 Task: Make in the project AgileHeart an epic 'IT Financial Management Process Improvement'. Create in the project AgileHeart an epic 'IT Event Management Process Improvement'. Add in the project AgileHeart an epic 'IT Access Management'
Action: Mouse moved to (191, 52)
Screenshot: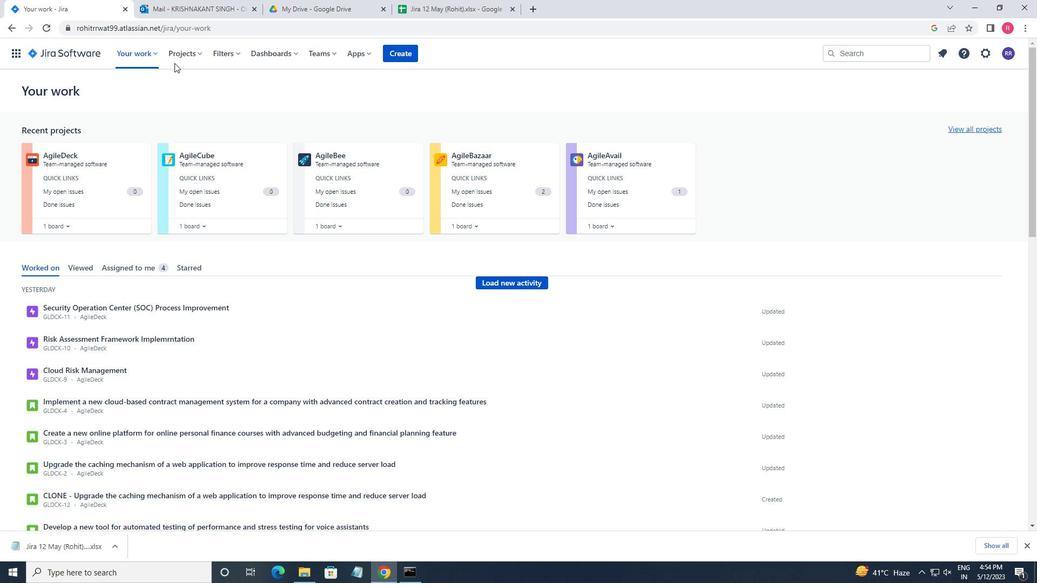 
Action: Mouse pressed left at (191, 52)
Screenshot: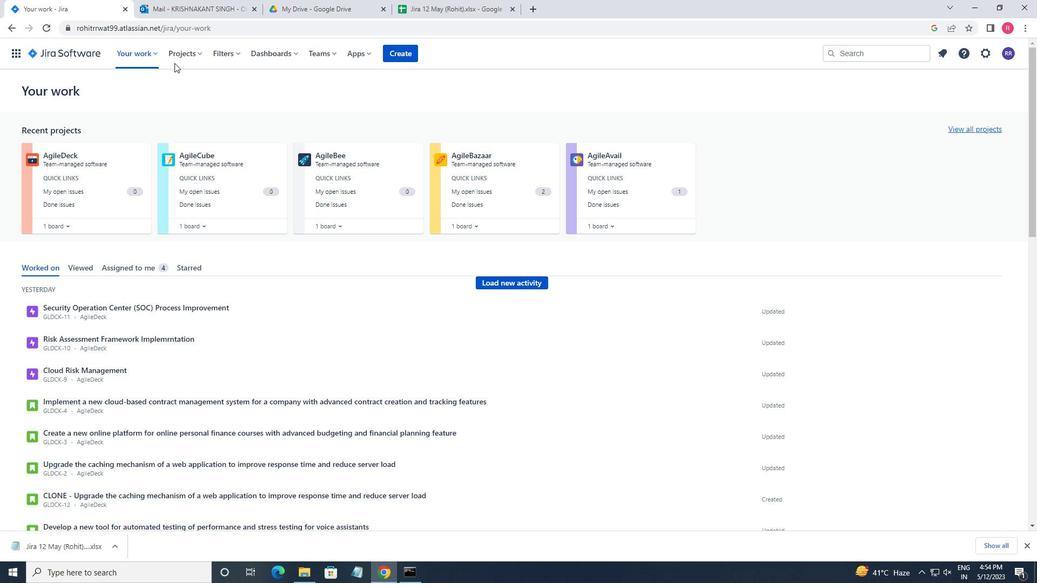 
Action: Mouse moved to (210, 105)
Screenshot: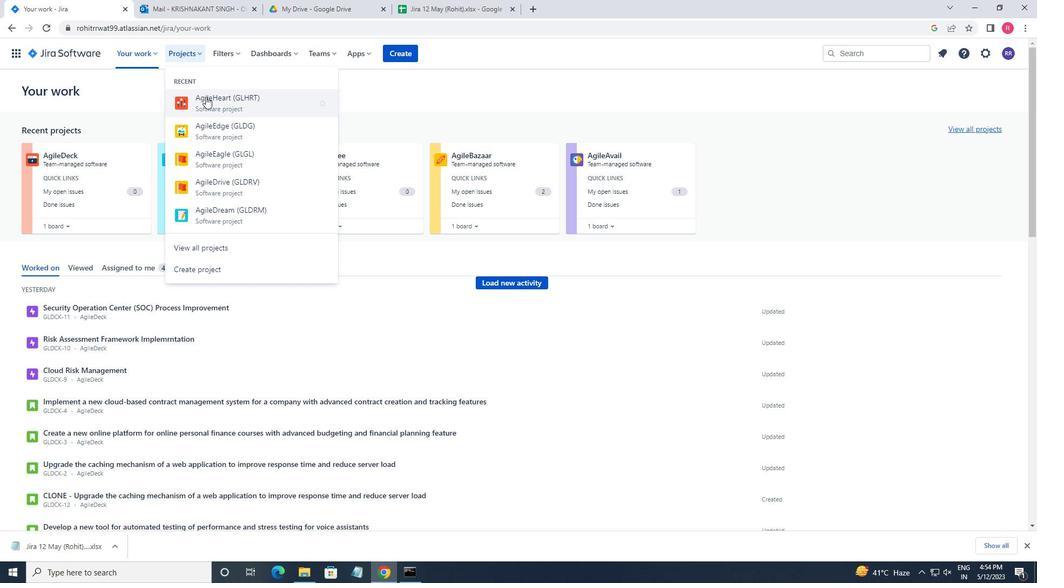 
Action: Mouse pressed left at (210, 105)
Screenshot: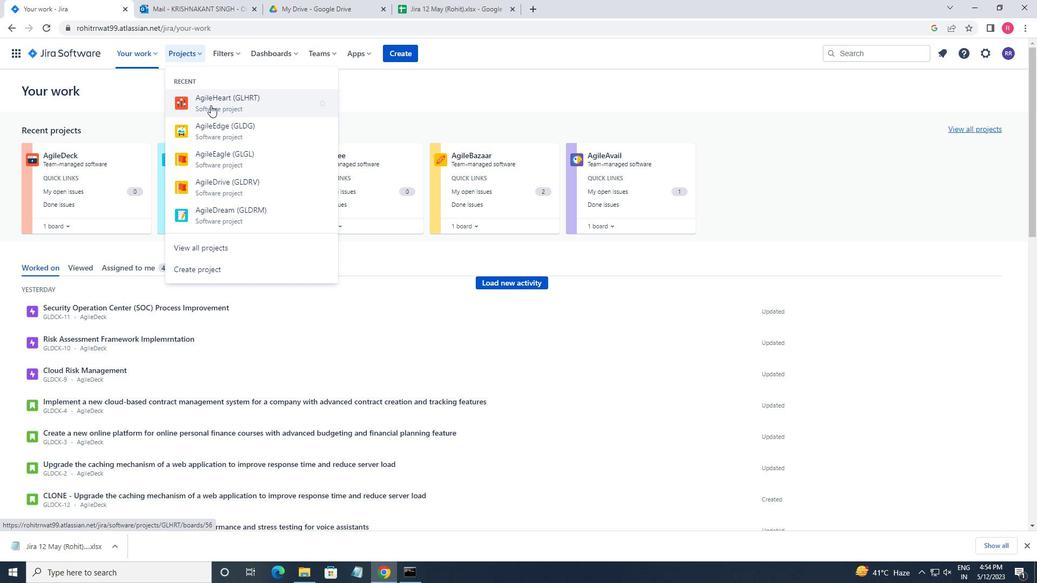 
Action: Mouse moved to (43, 167)
Screenshot: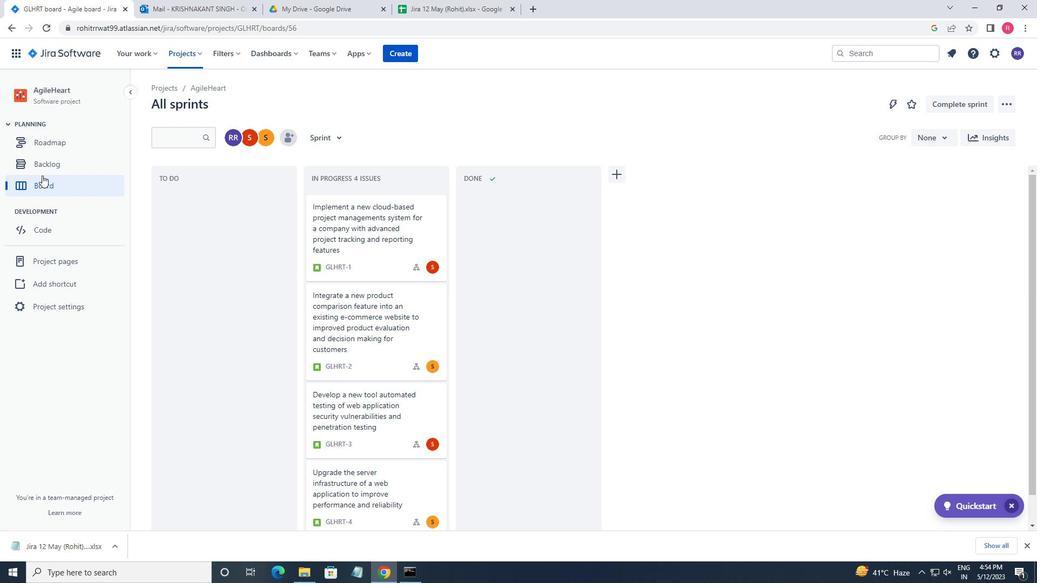 
Action: Mouse pressed left at (43, 167)
Screenshot: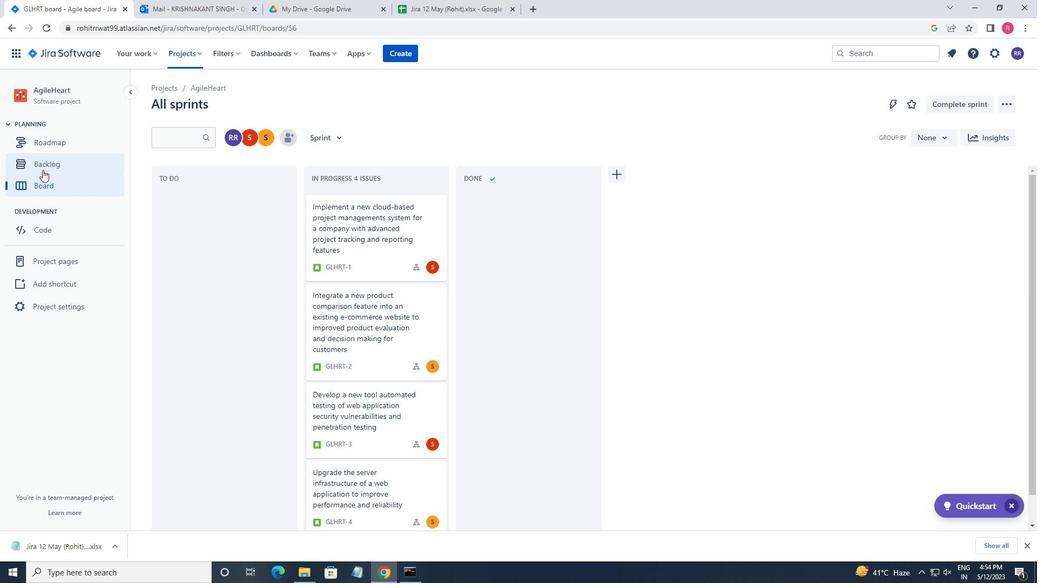 
Action: Mouse moved to (518, 440)
Screenshot: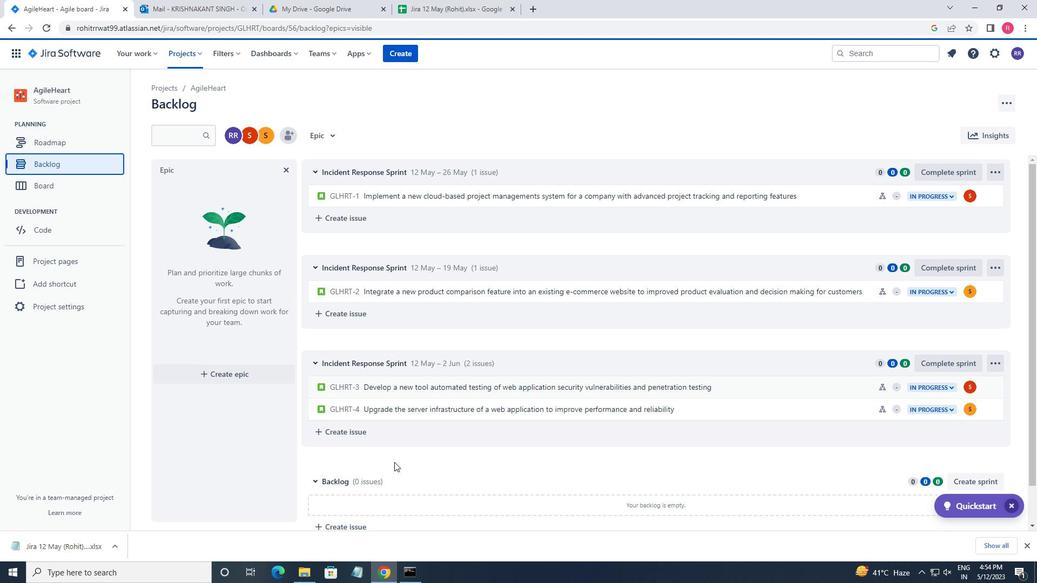 
Action: Mouse scrolled (518, 440) with delta (0, 0)
Screenshot: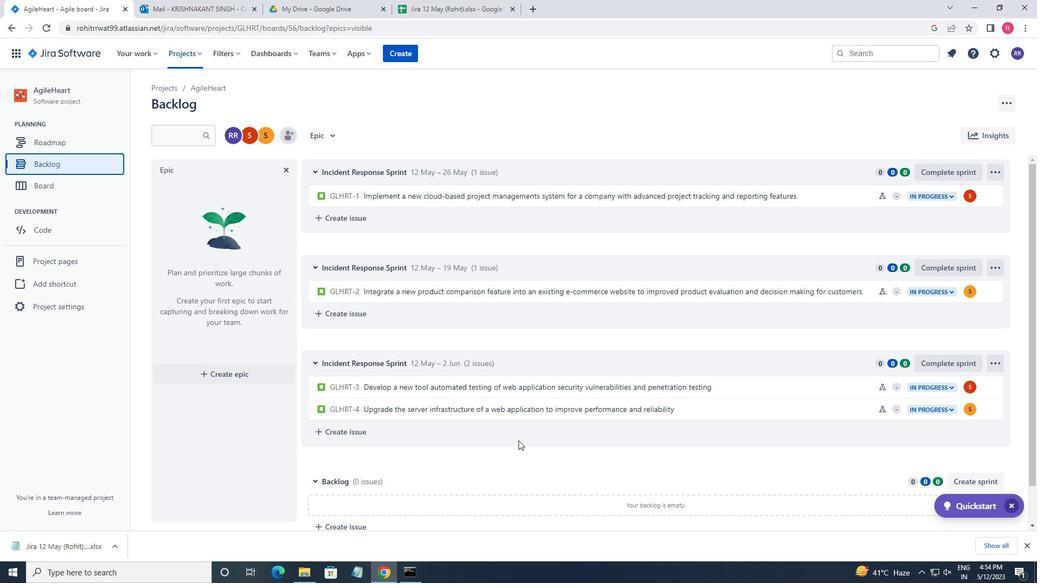 
Action: Mouse scrolled (518, 440) with delta (0, 0)
Screenshot: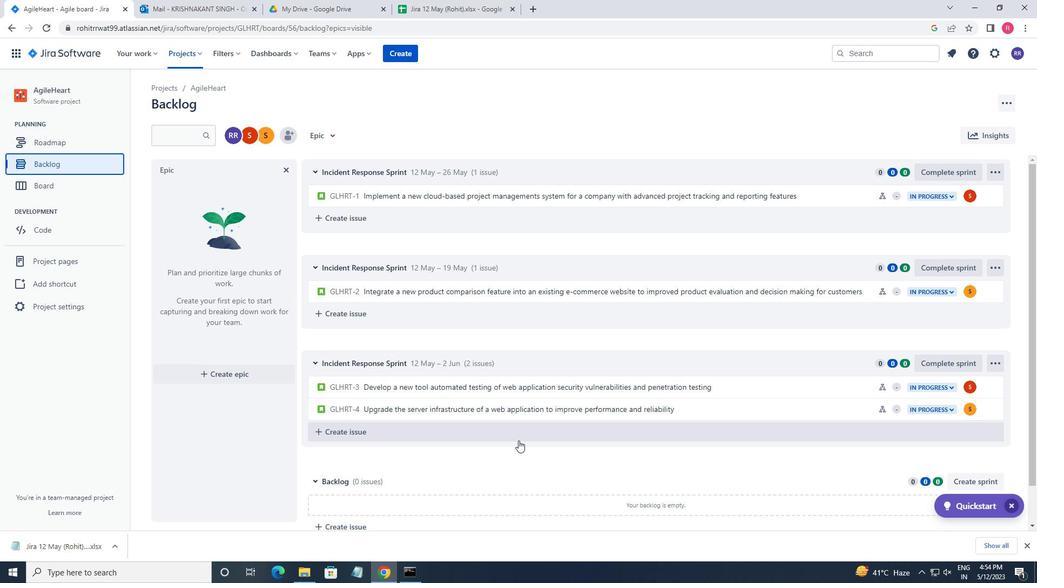 
Action: Mouse scrolled (518, 440) with delta (0, 0)
Screenshot: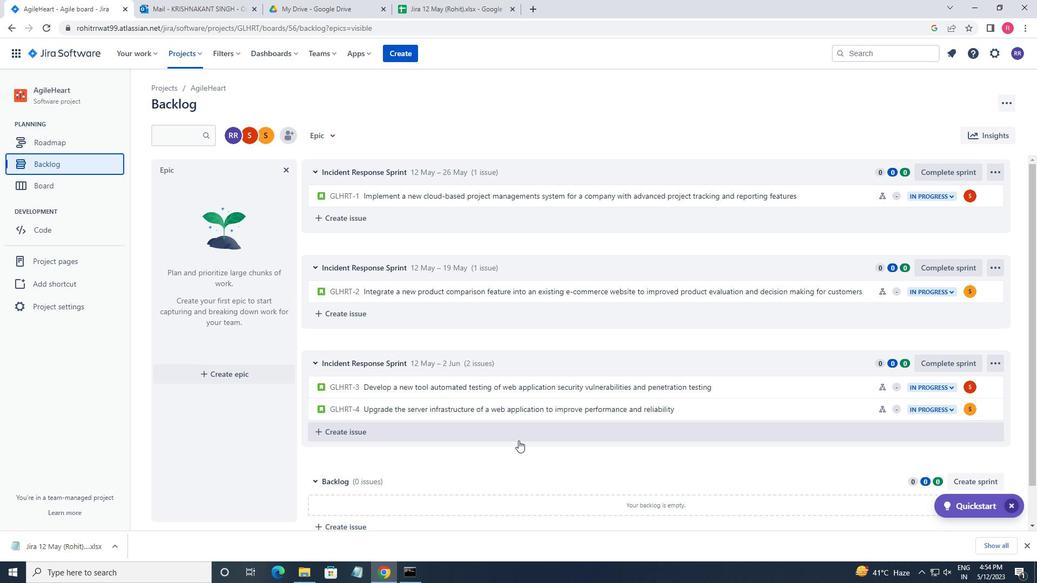
Action: Mouse moved to (557, 439)
Screenshot: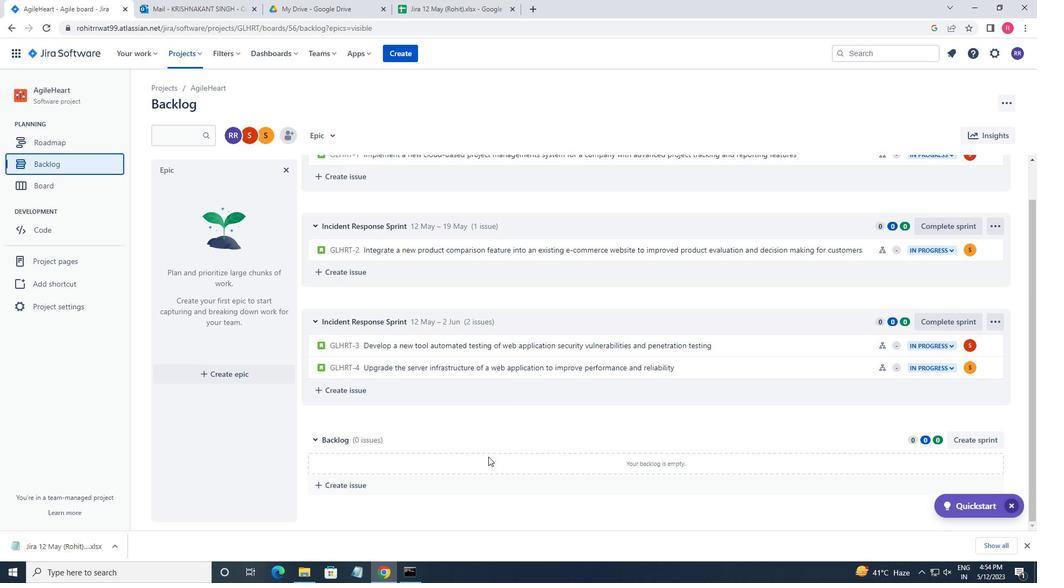 
Action: Mouse scrolled (557, 440) with delta (0, 0)
Screenshot: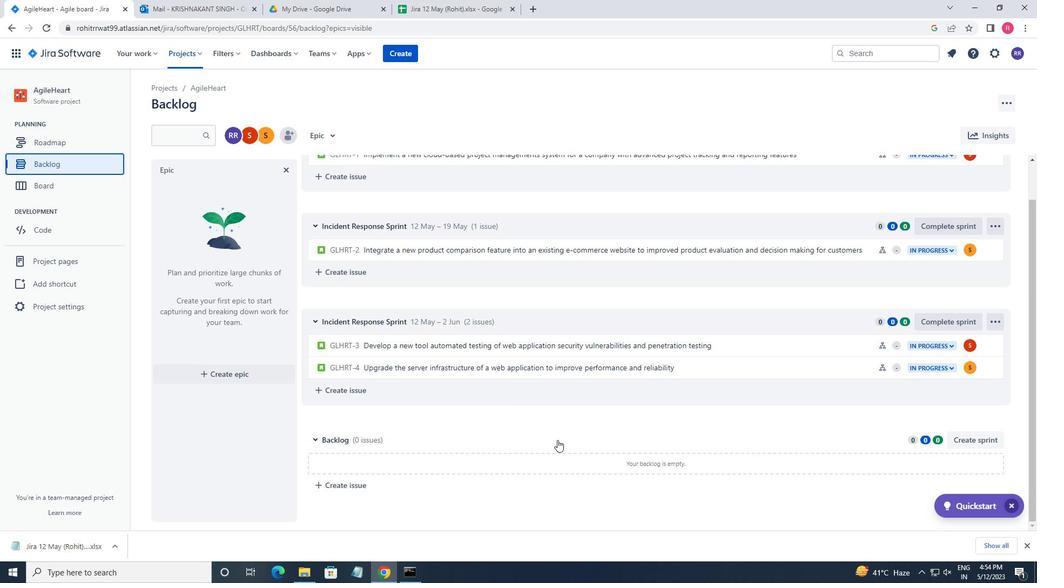 
Action: Mouse scrolled (557, 440) with delta (0, 0)
Screenshot: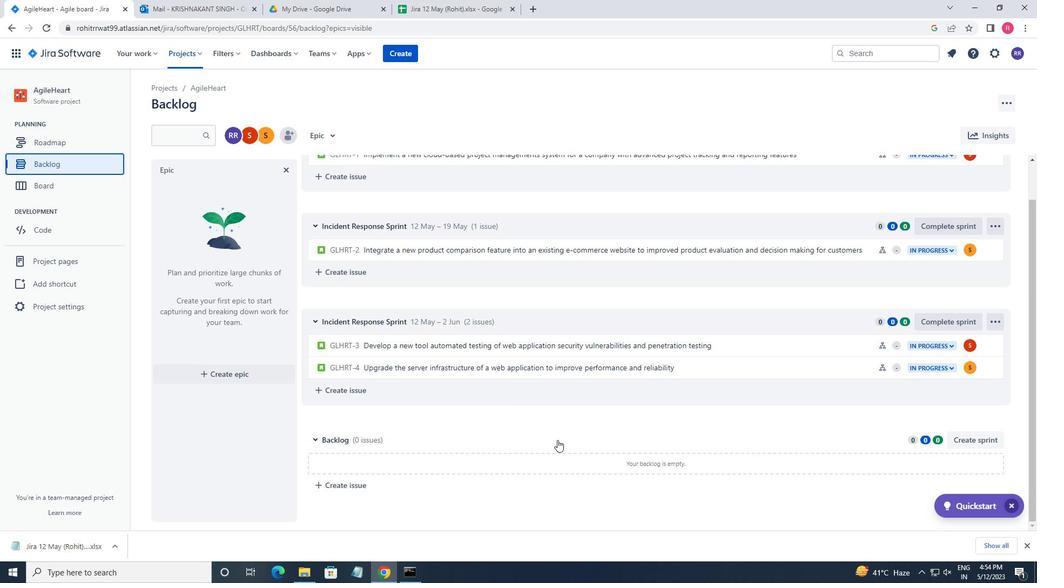 
Action: Mouse scrolled (557, 440) with delta (0, 0)
Screenshot: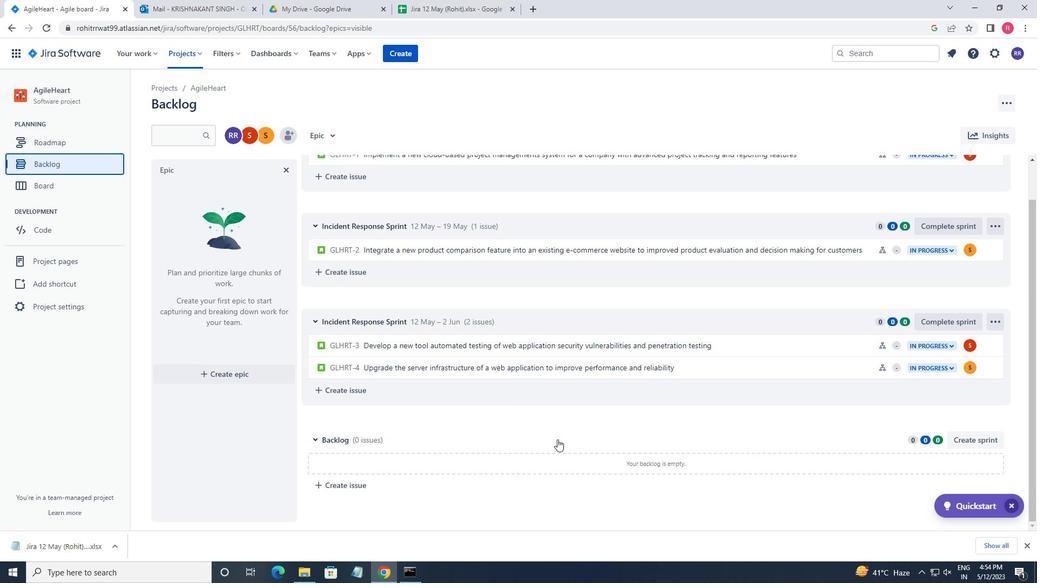 
Action: Mouse moved to (558, 439)
Screenshot: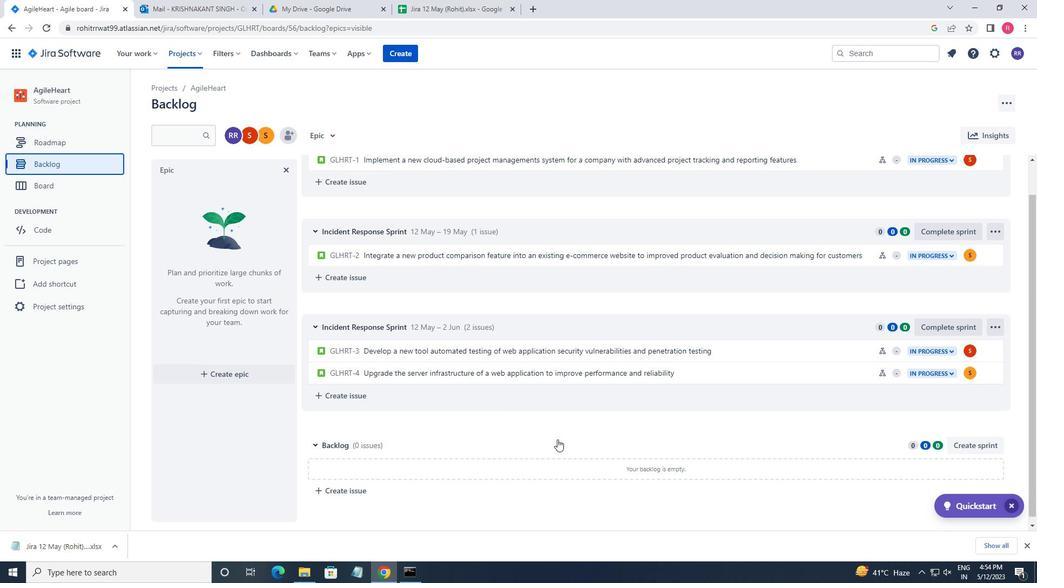 
Action: Mouse scrolled (558, 439) with delta (0, 0)
Screenshot: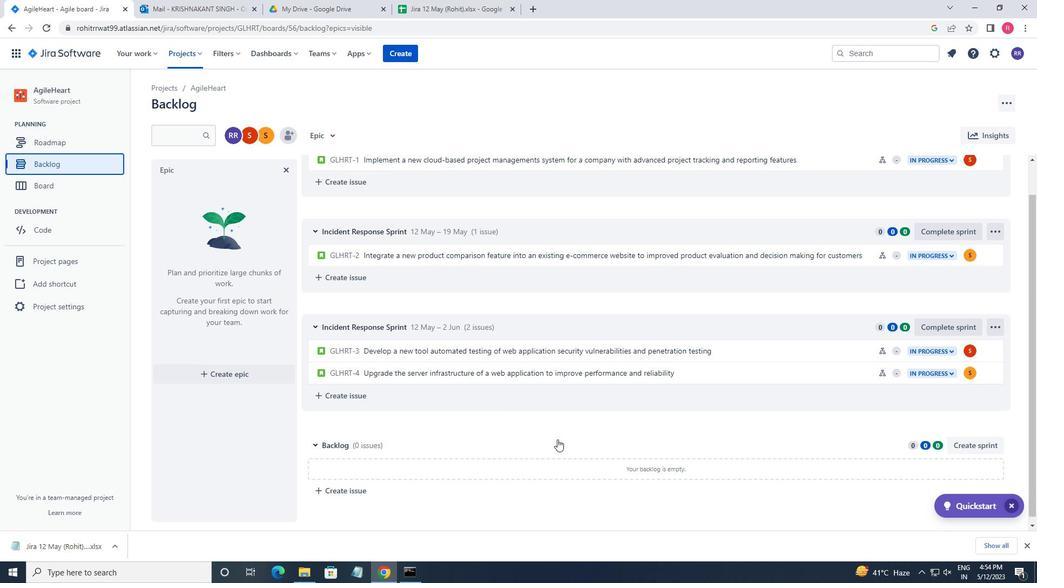 
Action: Mouse moved to (221, 377)
Screenshot: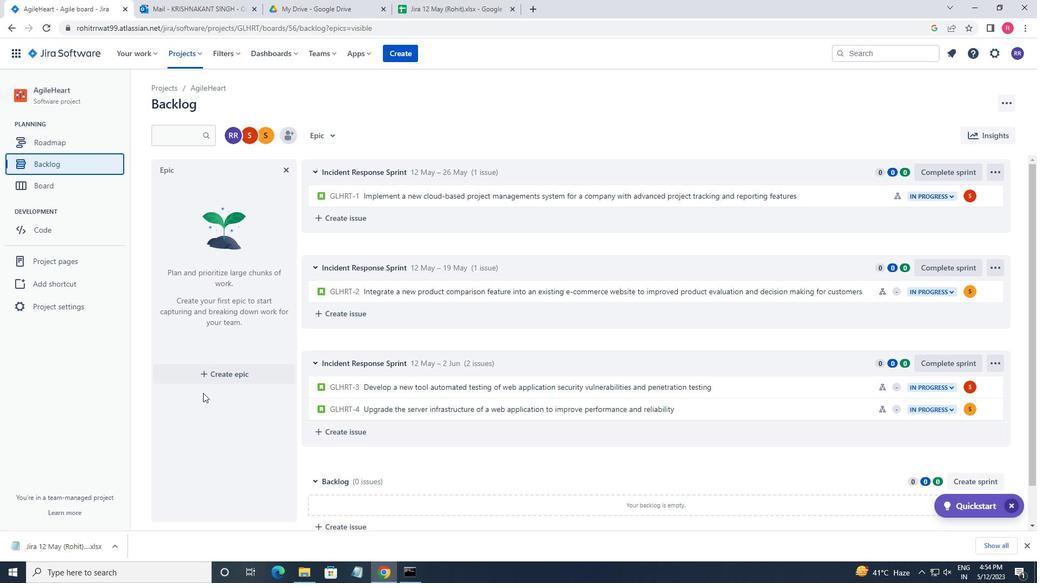 
Action: Mouse pressed left at (221, 377)
Screenshot: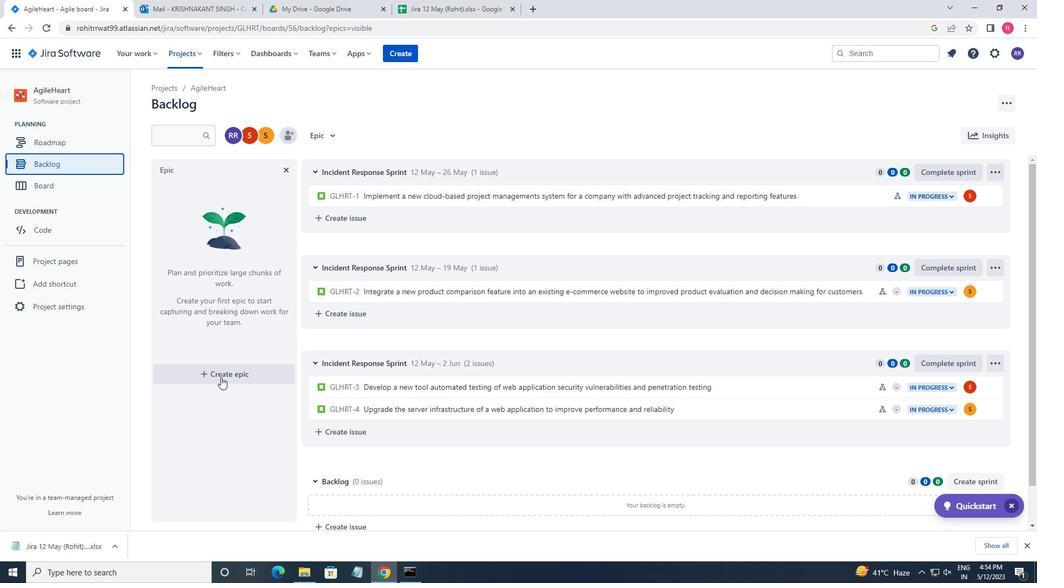 
Action: Key pressed <Key.shift_r>IT<Key.space><Key.shift><Key.shift>FINACIAL<Key.space>
Screenshot: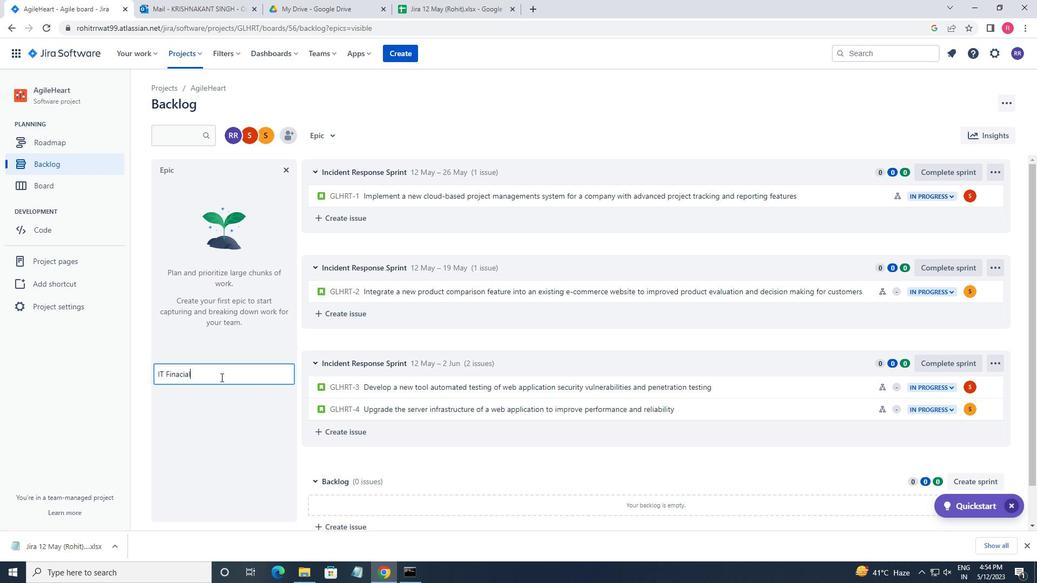 
Action: Mouse moved to (221, 377)
Screenshot: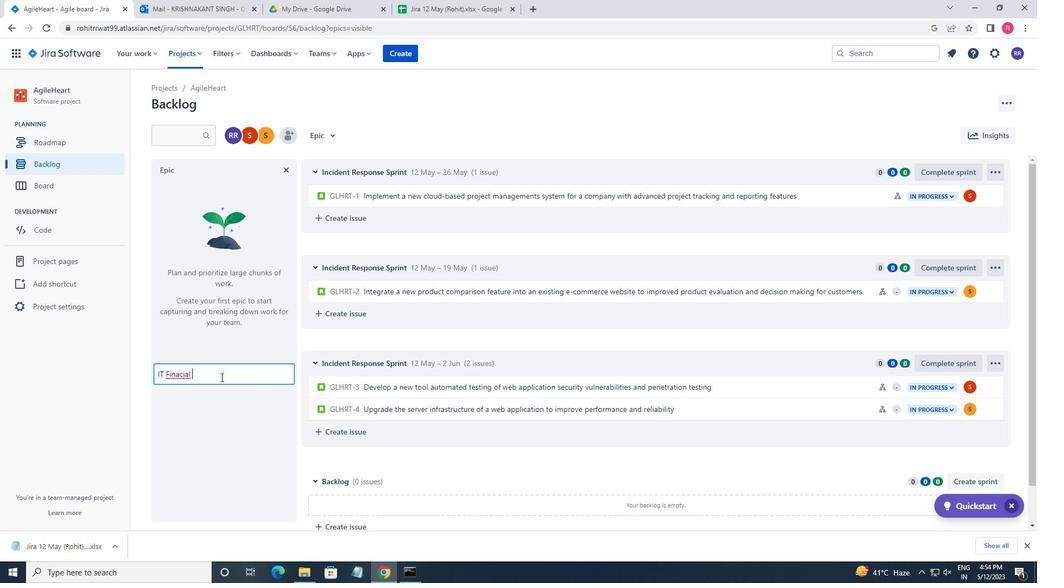
Action: Key pressed <Key.backspace><Key.backspace><Key.backspace><Key.backspace>
Screenshot: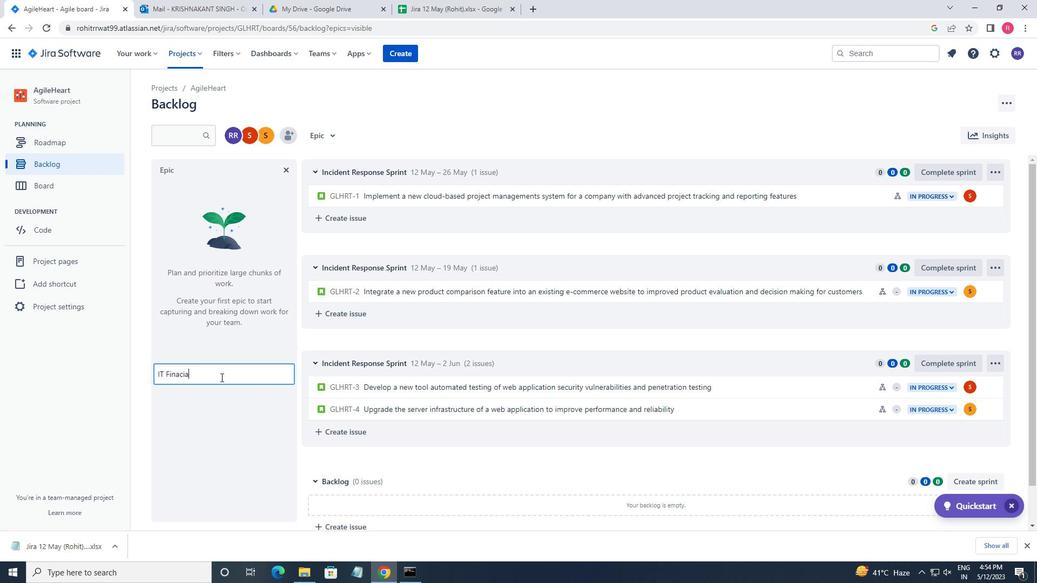 
Action: Mouse moved to (209, 369)
Screenshot: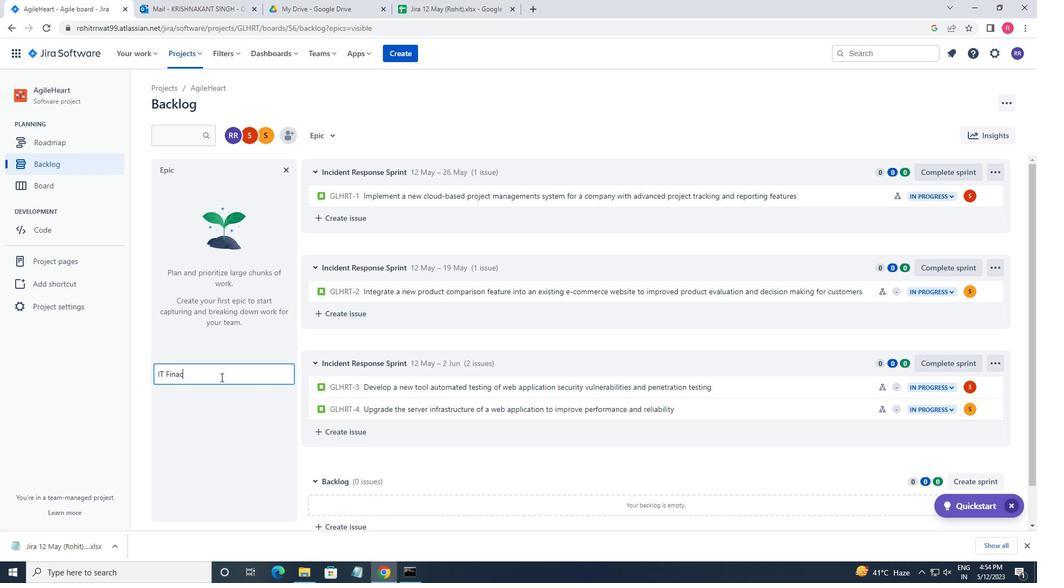 
Action: Key pressed <Key.backspace>
Screenshot: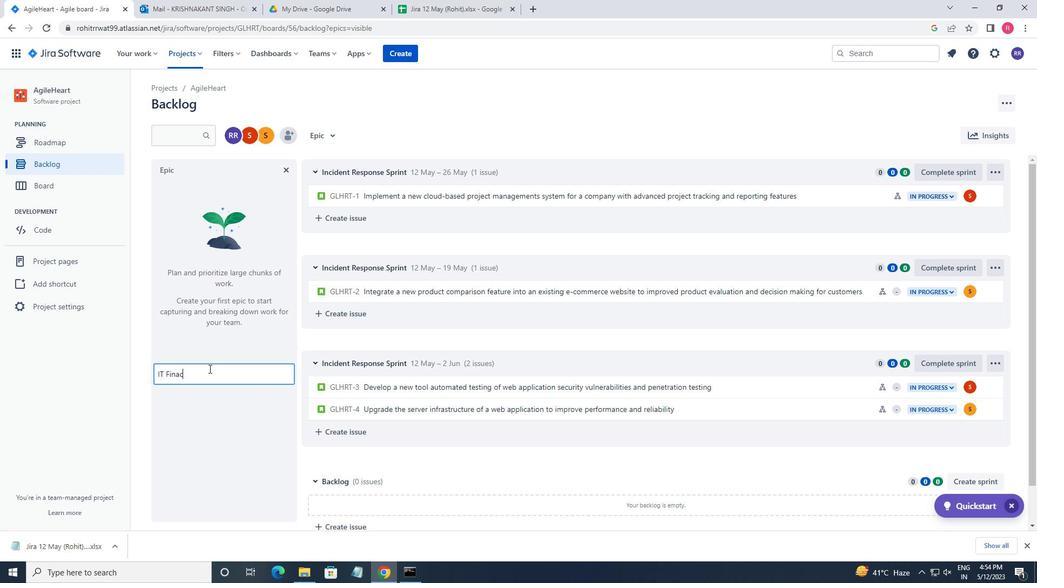 
Action: Mouse moved to (208, 368)
Screenshot: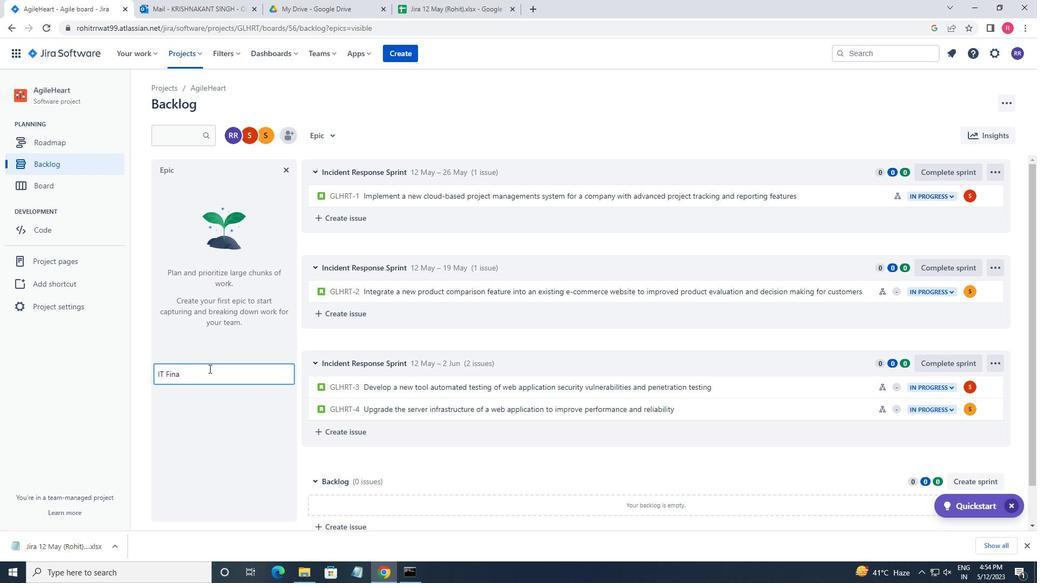 
Action: Key pressed NCIAL<Key.space><Key.shift_r>MANAGEMENT<Key.space><Key.shift_r>PROCESS<Key.space><Key.shift_r>IMPROVMENT<Key.space><Key.backspace><Key.backspace><Key.backspace><Key.backspace><Key.backspace>EMENT<Key.enter><Key.shift_r>IT<Key.space><Key.shift>EVENT<Key.space><Key.shift_r>MANAGEMENT<Key.space><Key.shift_r><Key.shift_r>PROCESS<Key.space><Key.shift_r><Key.shift_r><Key.shift_r>IMPROVEMENT<Key.space><Key.enter><Key.shift_r>IT<Key.space><Key.shift>ACCESS<Key.space><Key.shift_r>MANAGEMENT<Key.space><Key.enter>
Screenshot: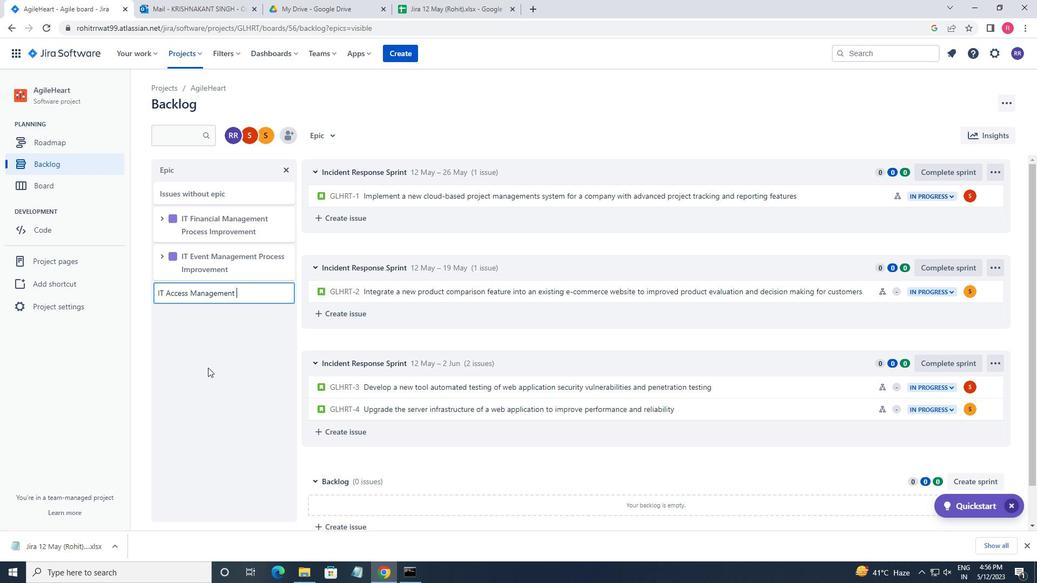 
